 Task: Create a due date automation trigger when advanced on, on the monday of the week before a card is due add checklist with an incomplete checklists at 11:00 AM.
Action: Mouse moved to (952, 68)
Screenshot: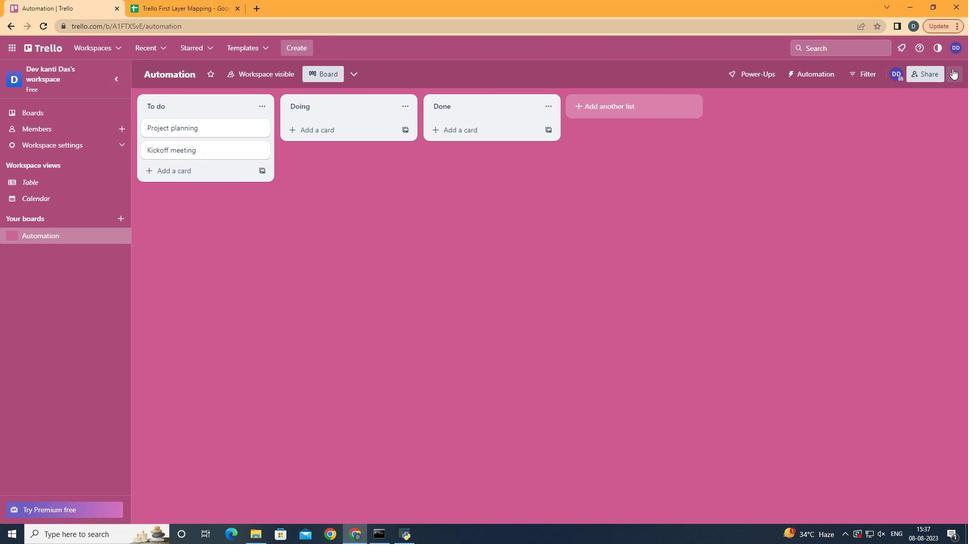 
Action: Mouse pressed left at (952, 68)
Screenshot: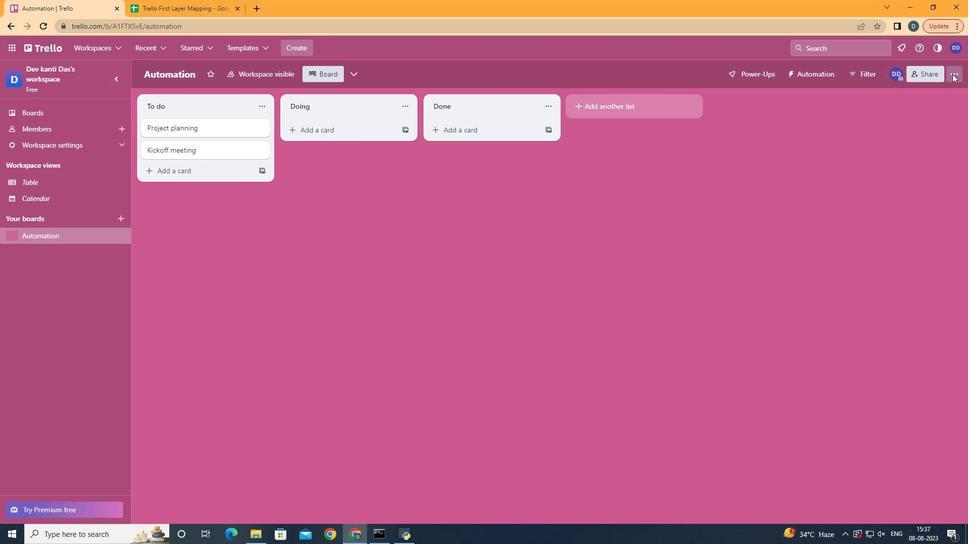 
Action: Mouse moved to (901, 210)
Screenshot: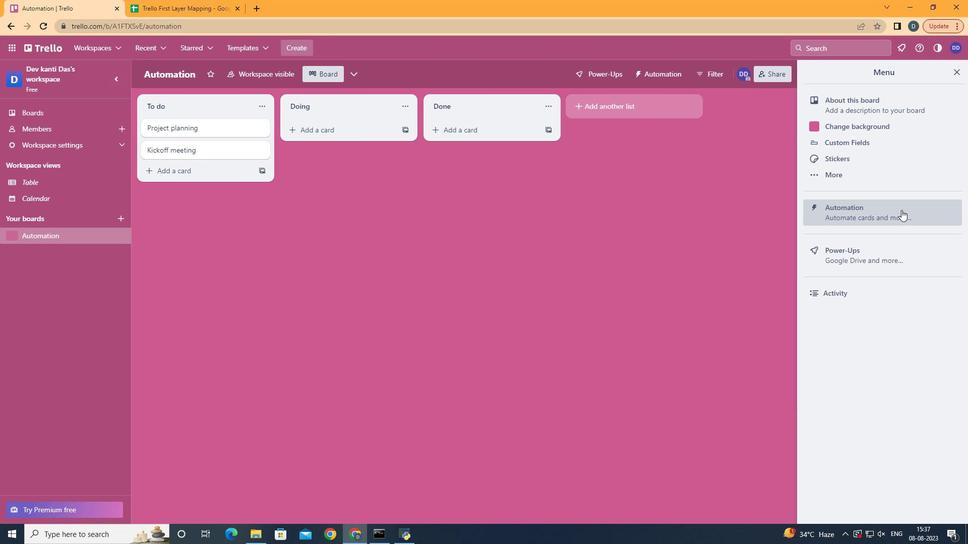 
Action: Mouse pressed left at (901, 210)
Screenshot: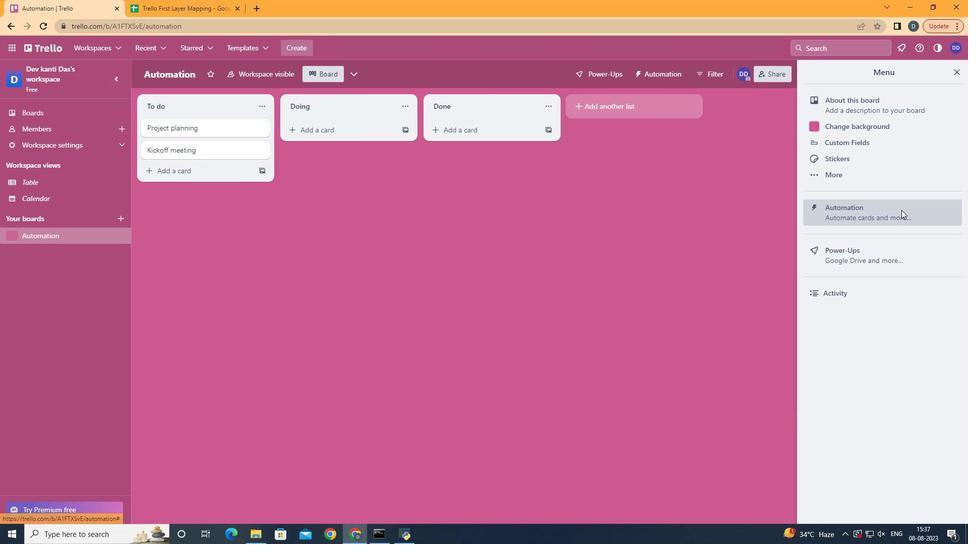 
Action: Mouse moved to (194, 208)
Screenshot: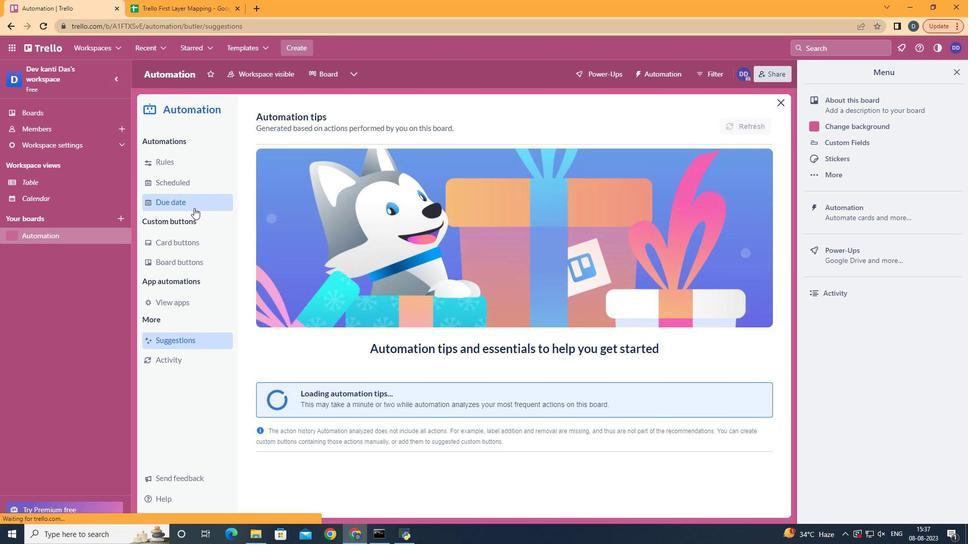
Action: Mouse pressed left at (194, 208)
Screenshot: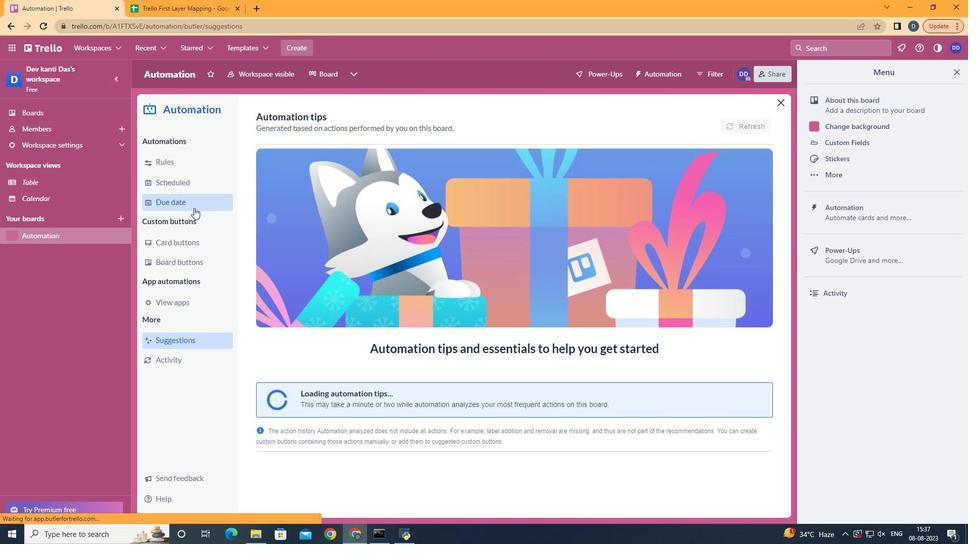 
Action: Mouse moved to (701, 124)
Screenshot: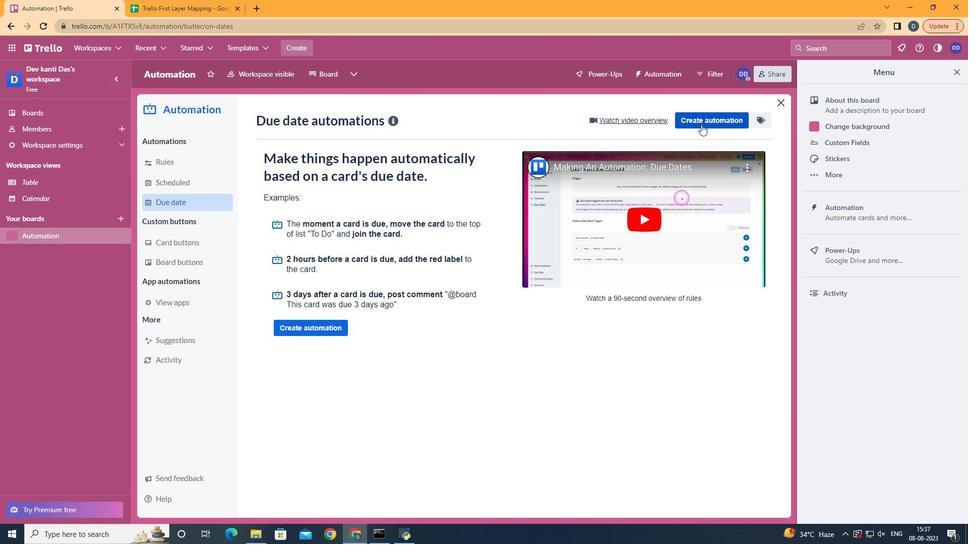 
Action: Mouse pressed left at (701, 124)
Screenshot: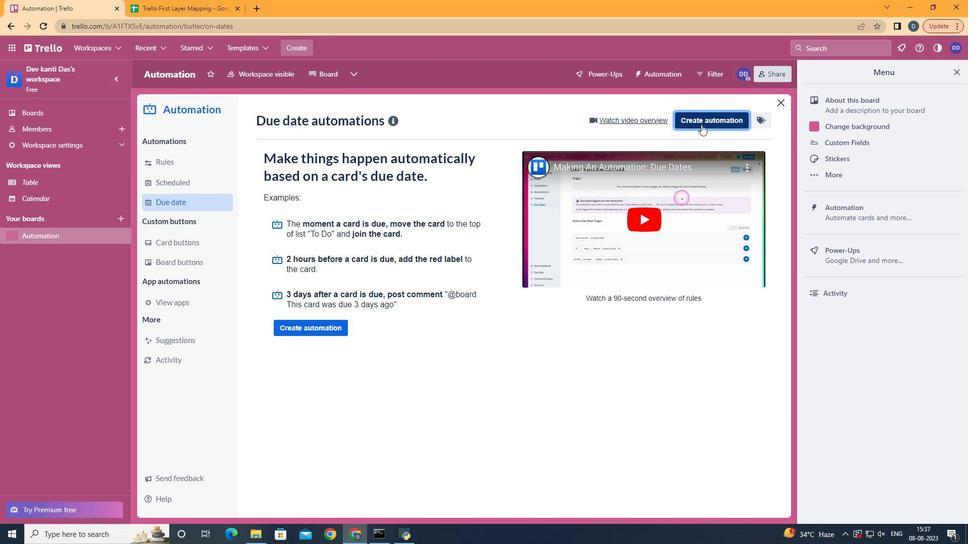 
Action: Mouse moved to (537, 219)
Screenshot: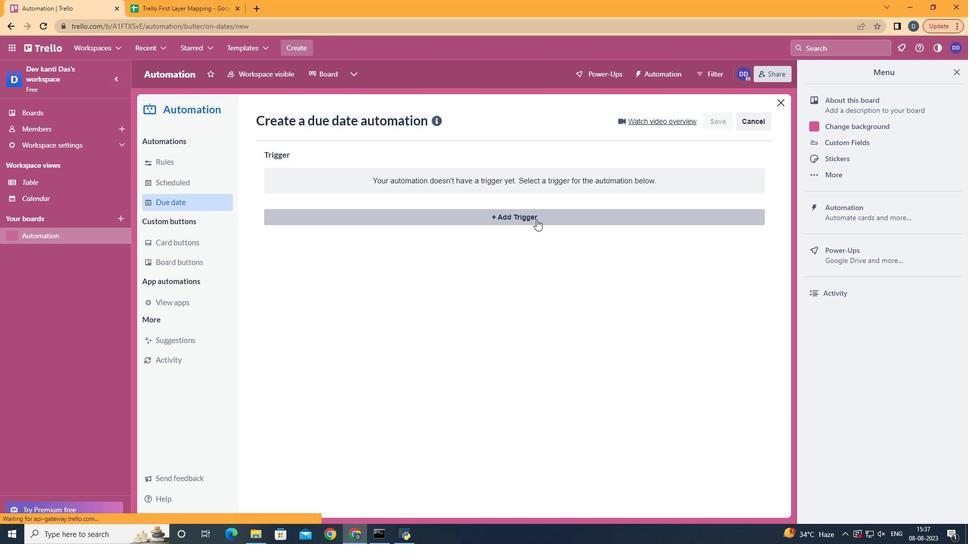 
Action: Mouse pressed left at (537, 219)
Screenshot: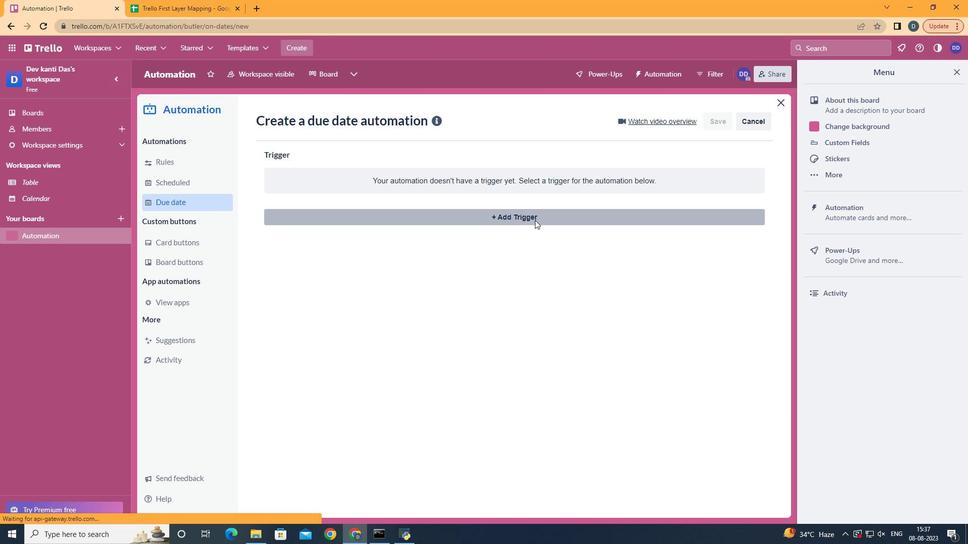 
Action: Mouse moved to (363, 487)
Screenshot: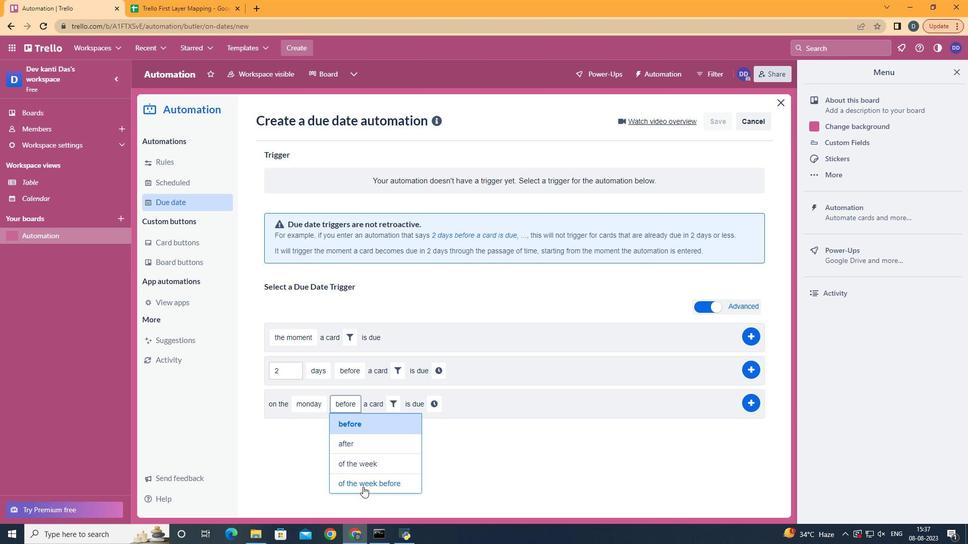 
Action: Mouse pressed left at (363, 487)
Screenshot: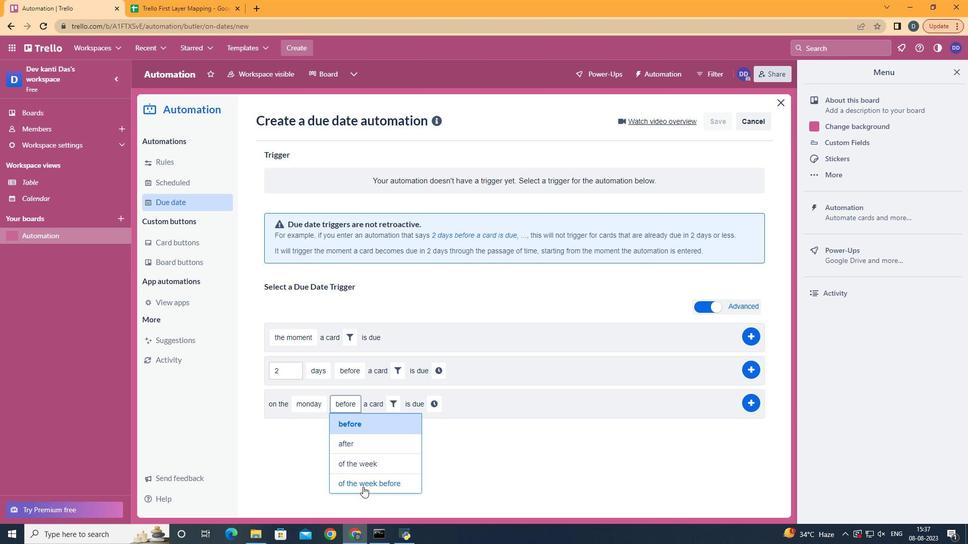 
Action: Mouse moved to (432, 403)
Screenshot: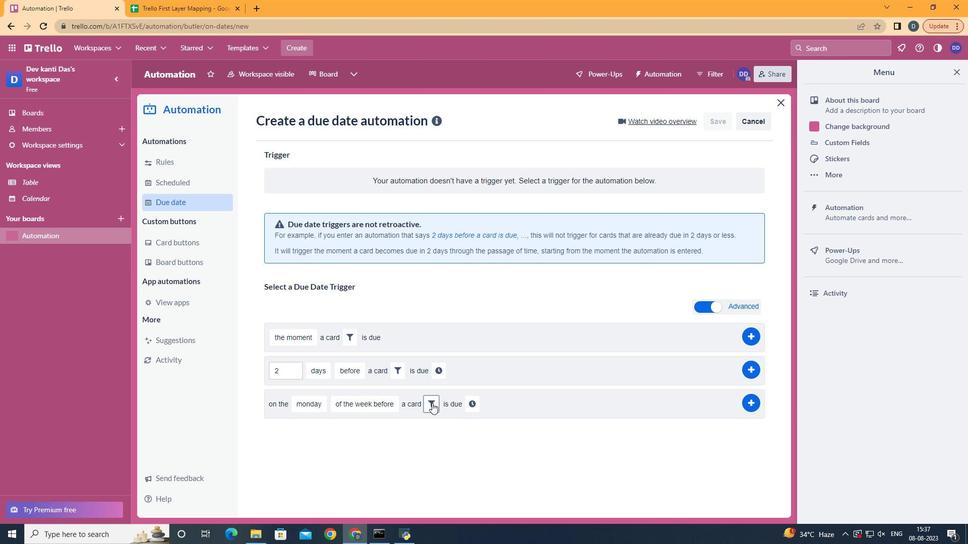
Action: Mouse pressed left at (432, 403)
Screenshot: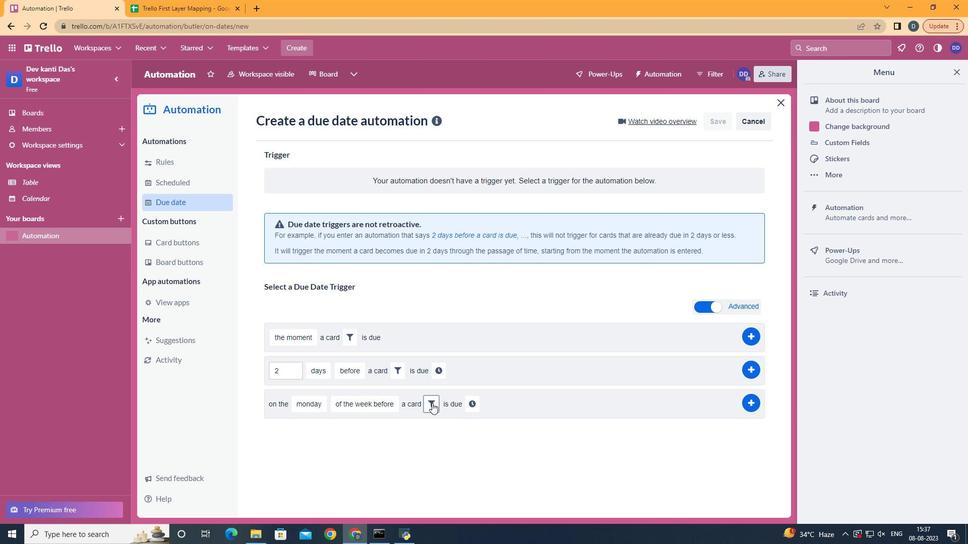 
Action: Mouse moved to (531, 433)
Screenshot: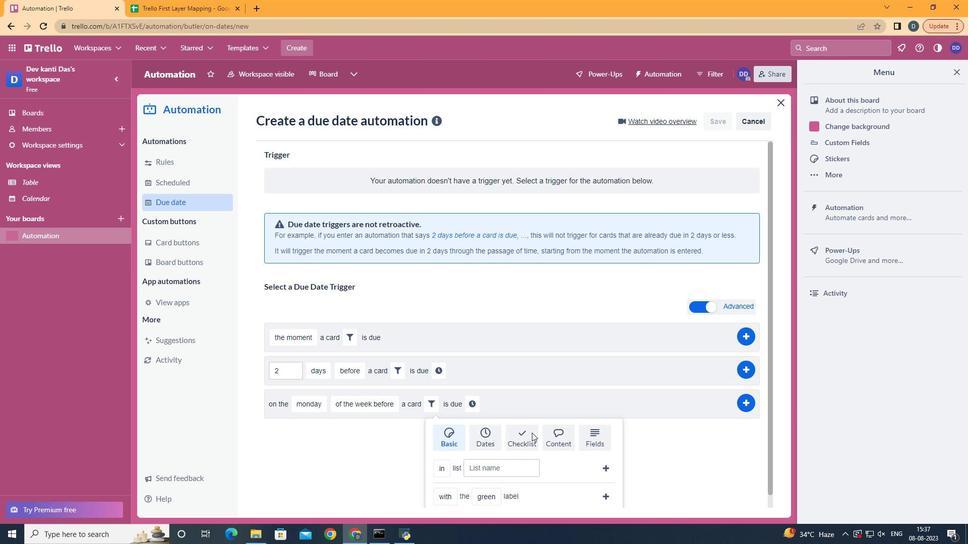 
Action: Mouse pressed left at (531, 433)
Screenshot: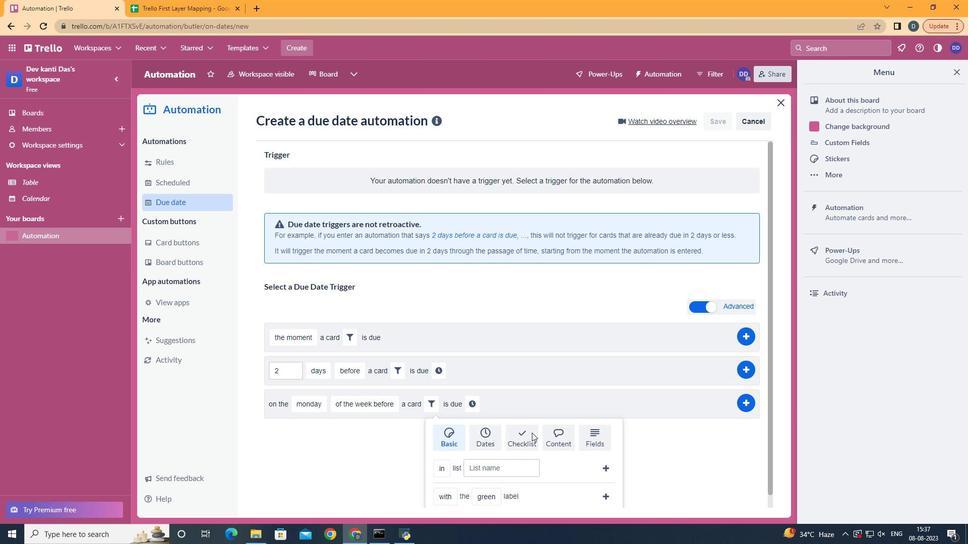 
Action: Mouse moved to (517, 386)
Screenshot: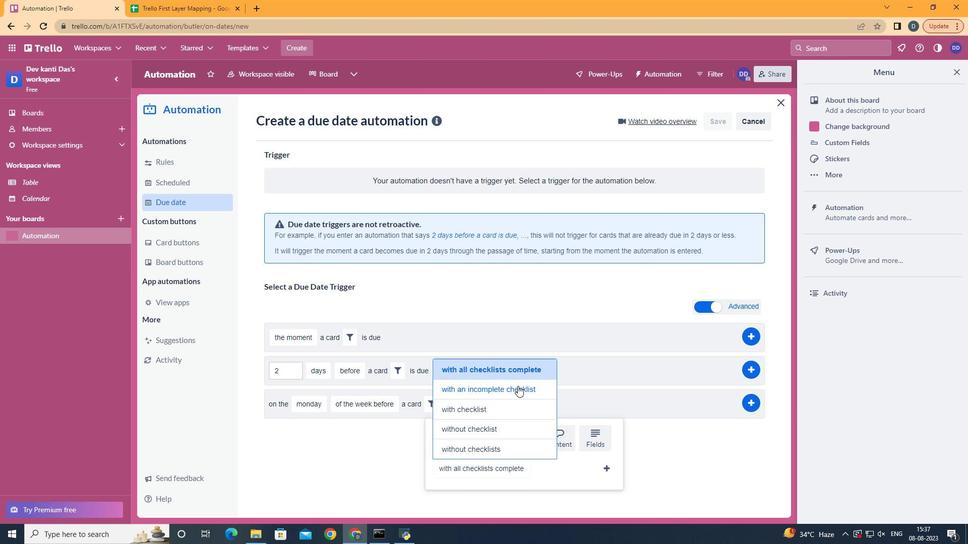 
Action: Mouse pressed left at (517, 386)
Screenshot: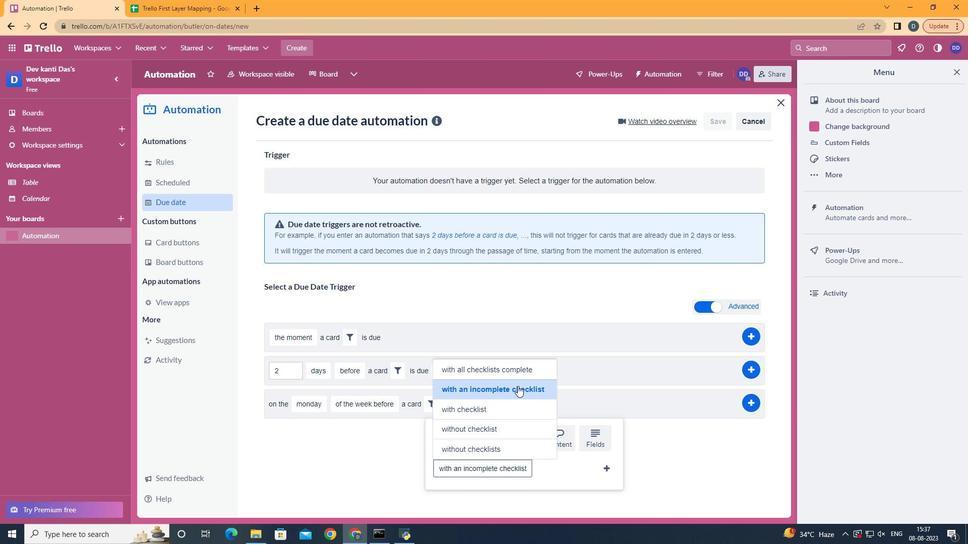 
Action: Mouse moved to (605, 465)
Screenshot: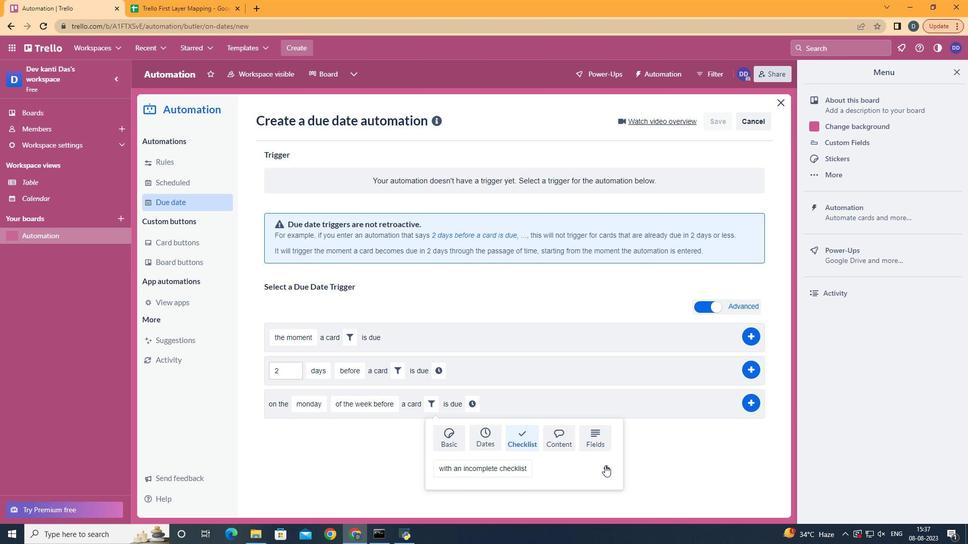 
Action: Mouse pressed left at (605, 465)
Screenshot: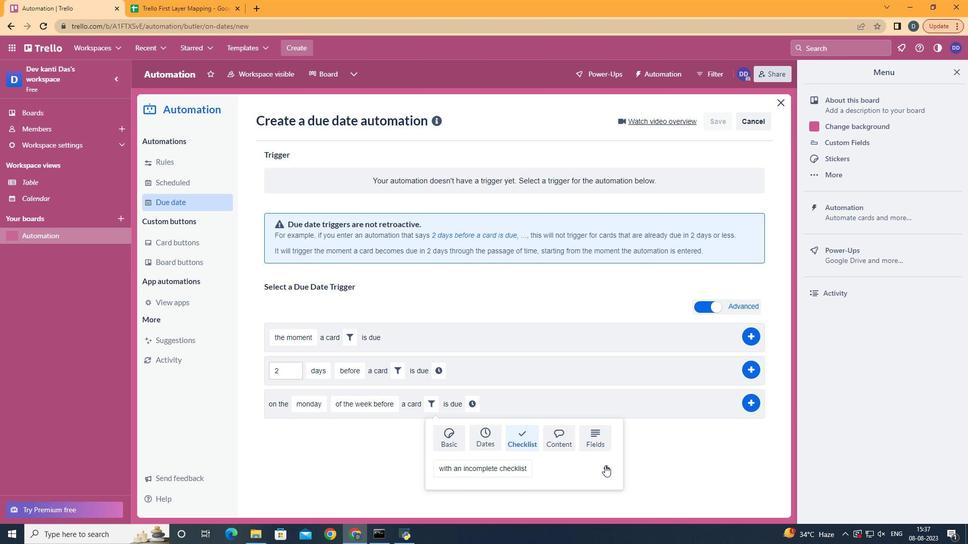 
Action: Mouse moved to (587, 407)
Screenshot: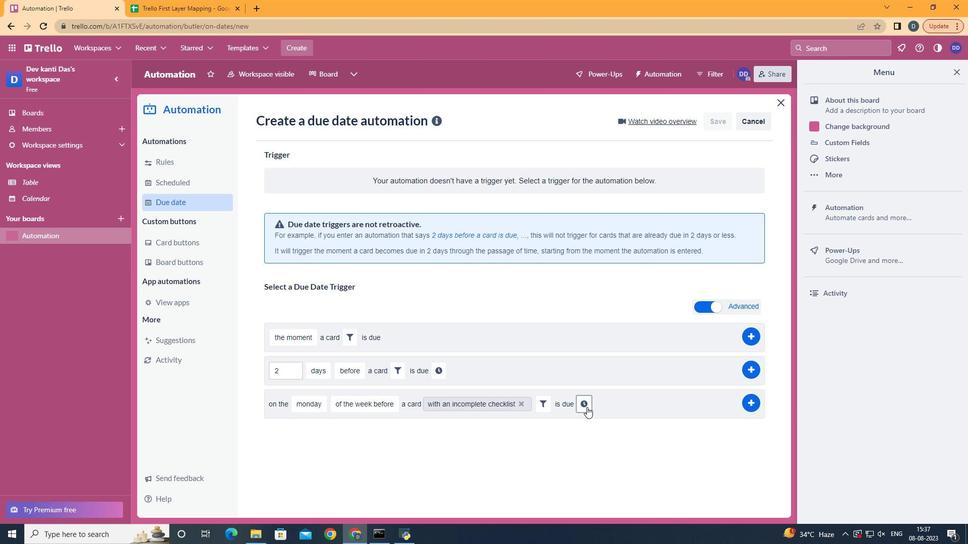 
Action: Mouse pressed left at (587, 407)
Screenshot: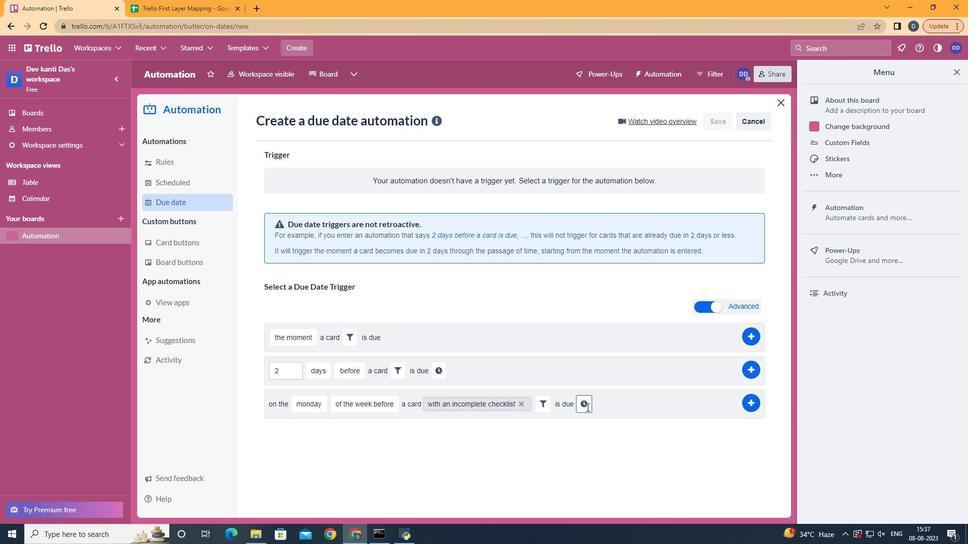 
Action: Mouse moved to (605, 410)
Screenshot: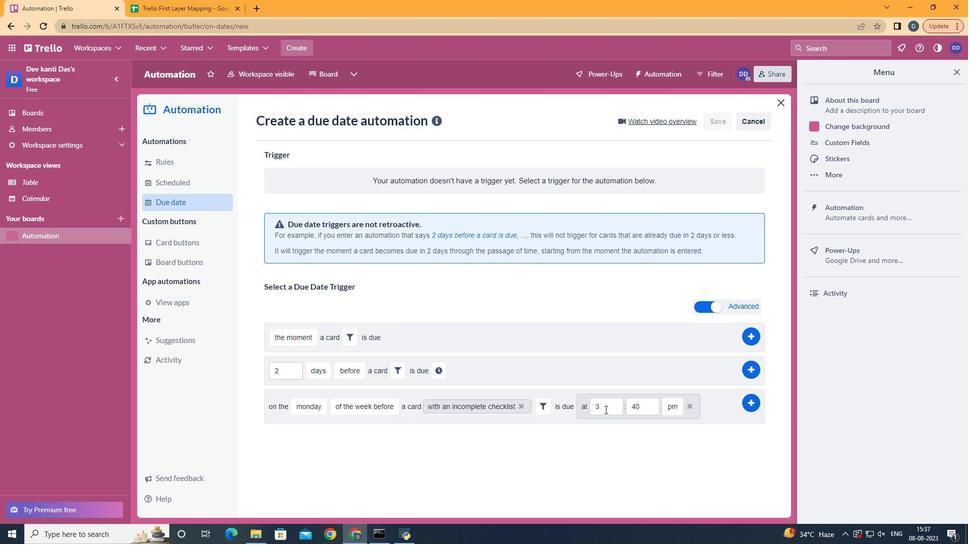 
Action: Mouse pressed left at (605, 410)
Screenshot: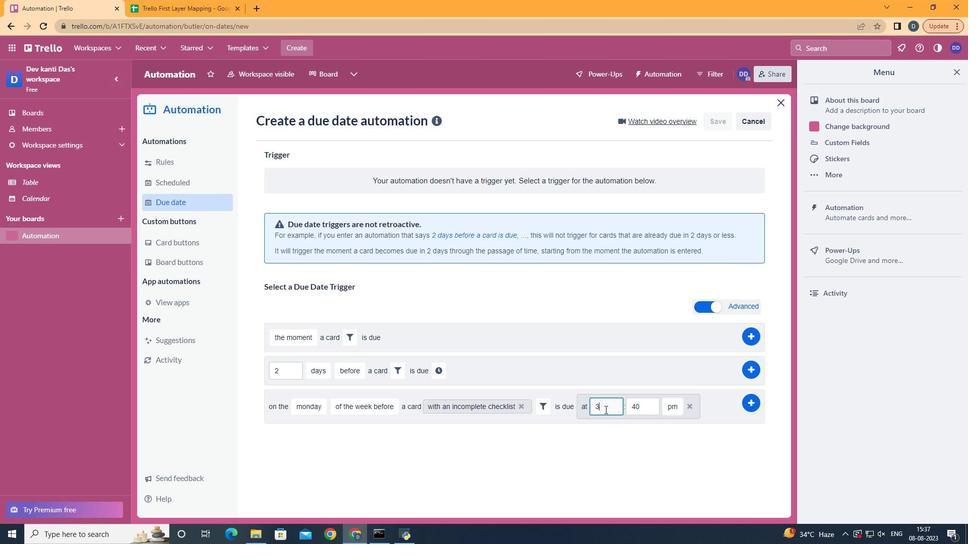 
Action: Mouse moved to (609, 409)
Screenshot: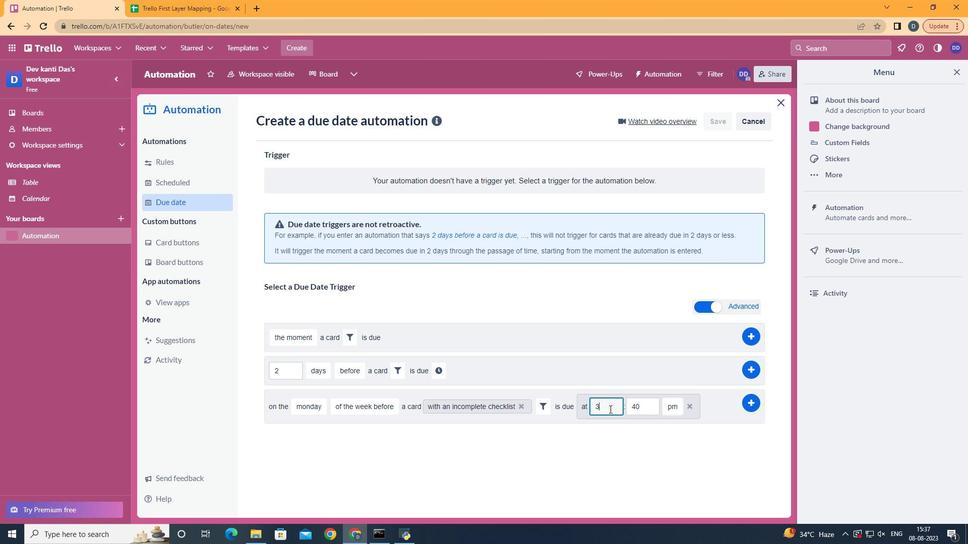 
Action: Key pressed <Key.backspace>11
Screenshot: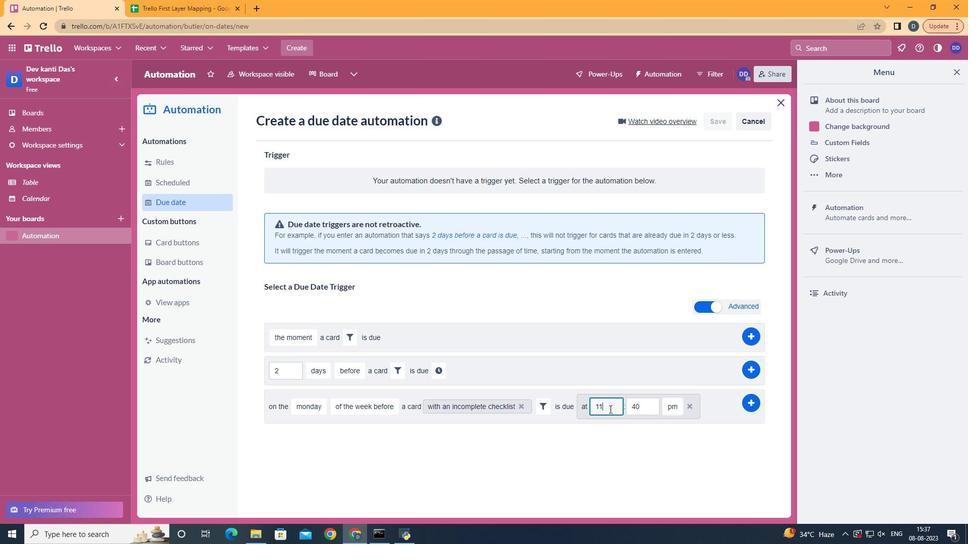 
Action: Mouse moved to (644, 412)
Screenshot: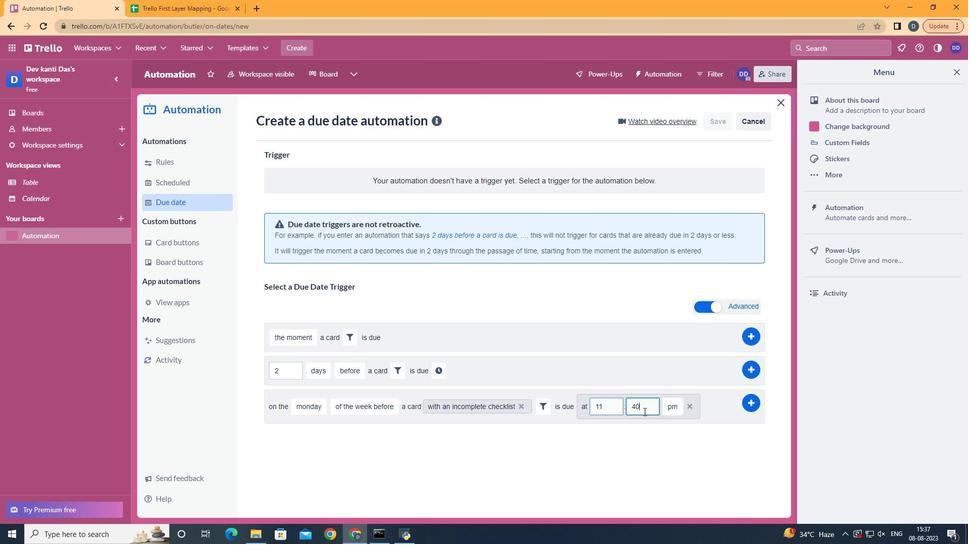
Action: Mouse pressed left at (644, 412)
Screenshot: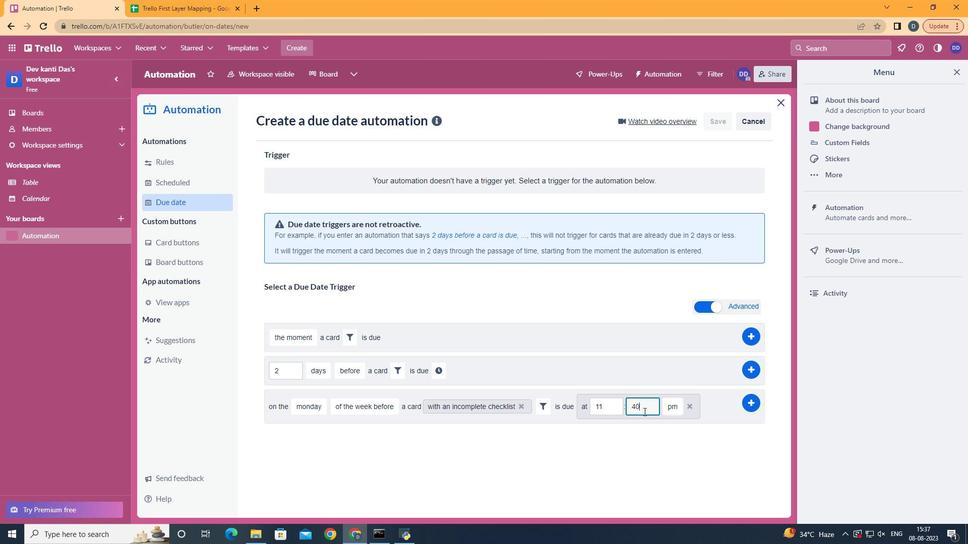 
Action: Key pressed <Key.backspace><Key.backspace>
Screenshot: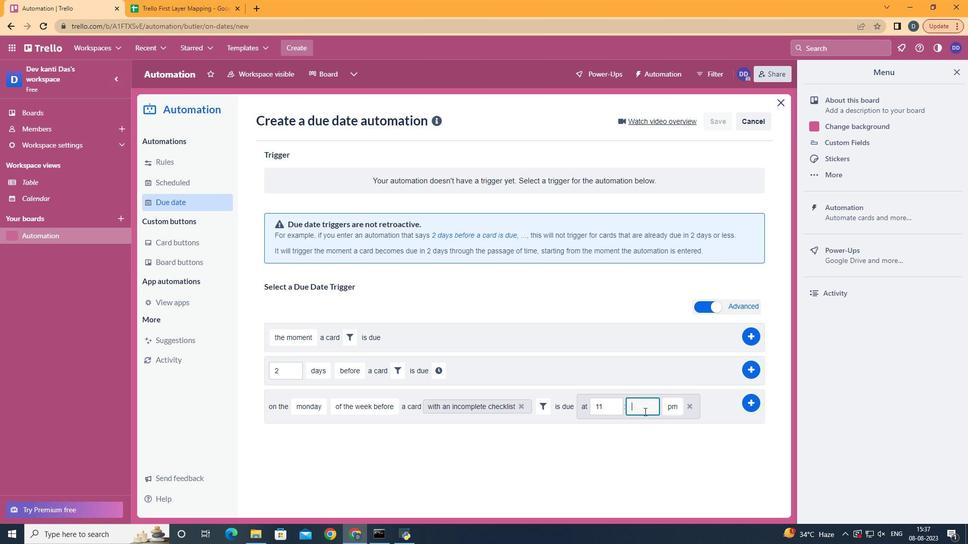 
Action: Mouse moved to (644, 412)
Screenshot: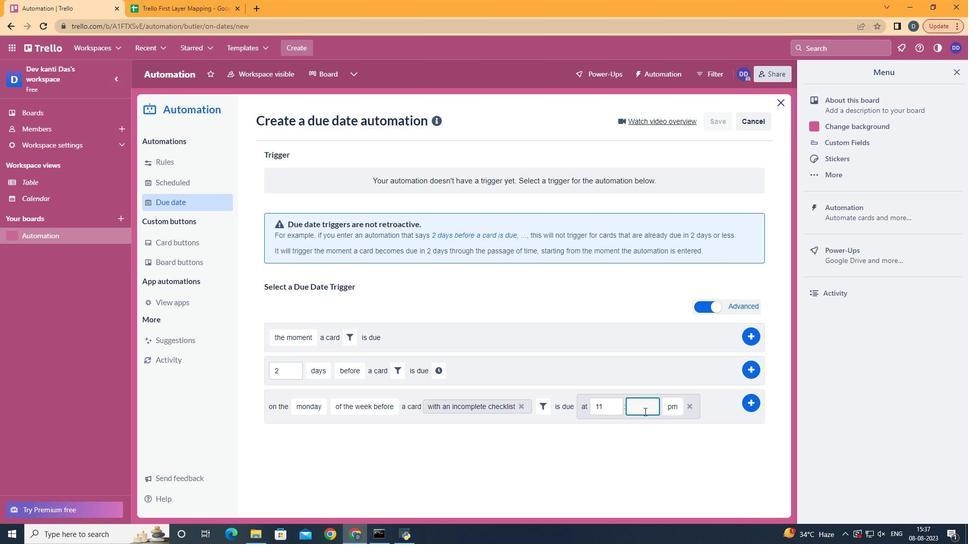 
Action: Key pressed 00
Screenshot: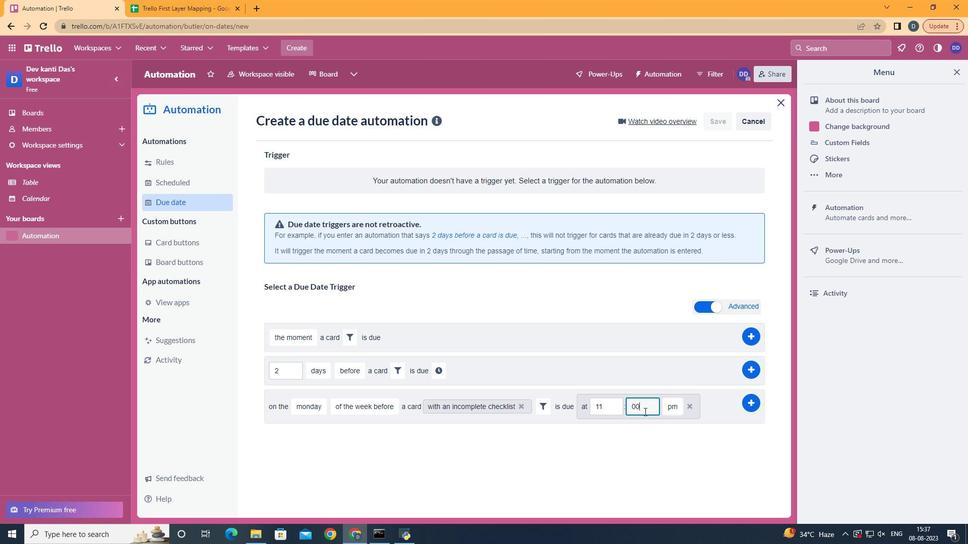 
Action: Mouse moved to (676, 422)
Screenshot: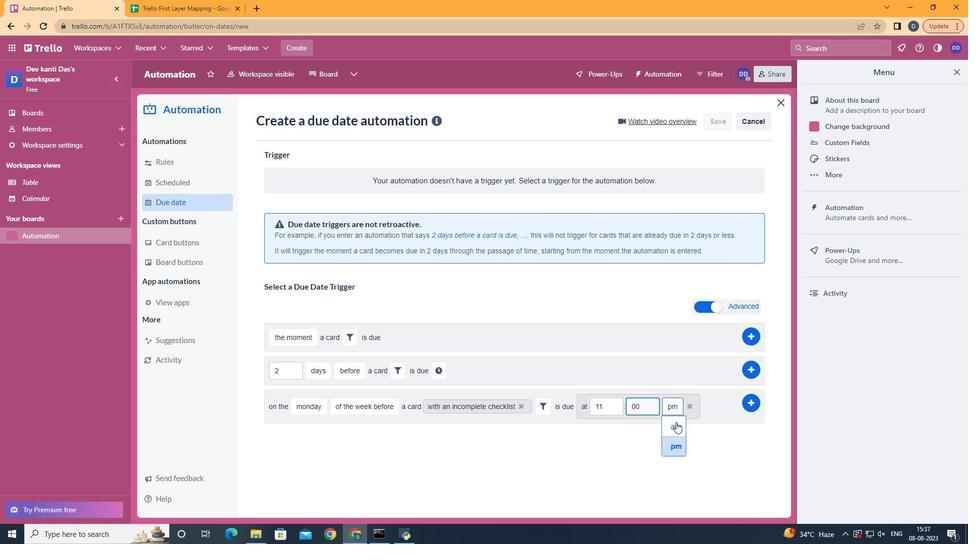
Action: Mouse pressed left at (676, 422)
Screenshot: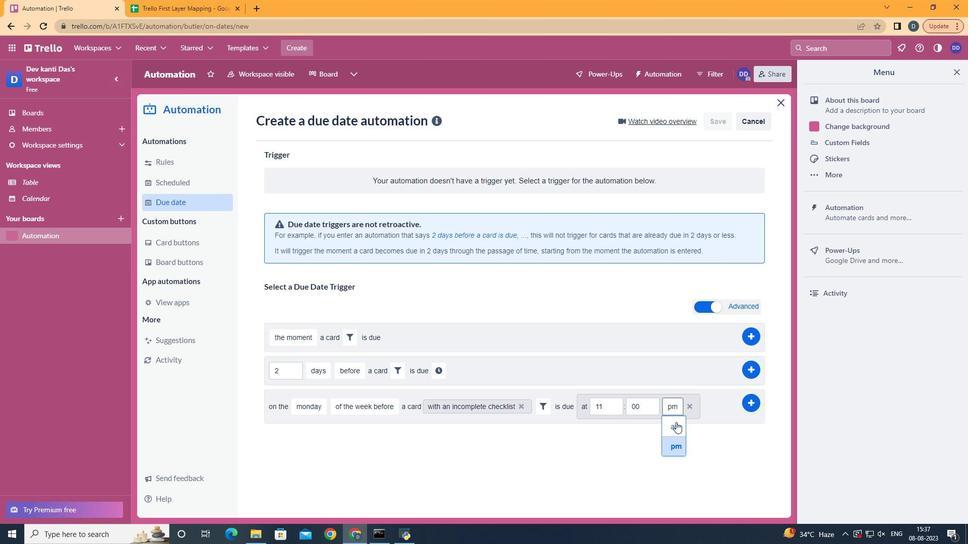 
Action: Mouse moved to (752, 398)
Screenshot: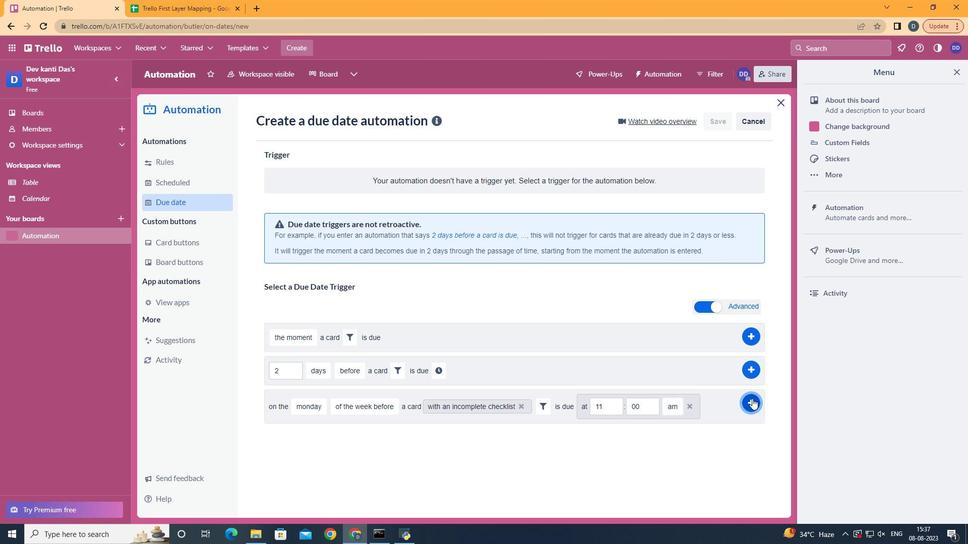 
Action: Mouse pressed left at (752, 398)
Screenshot: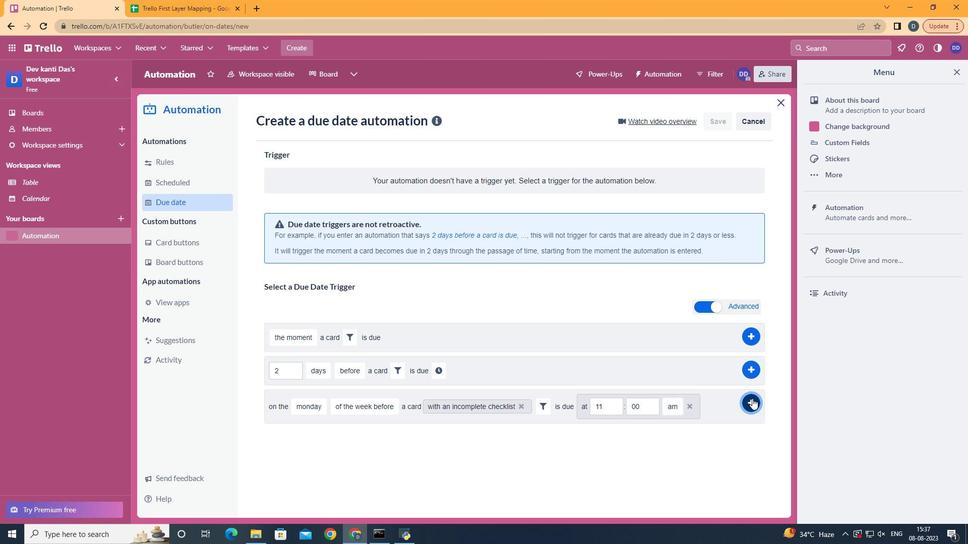 
Action: Mouse moved to (632, 163)
Screenshot: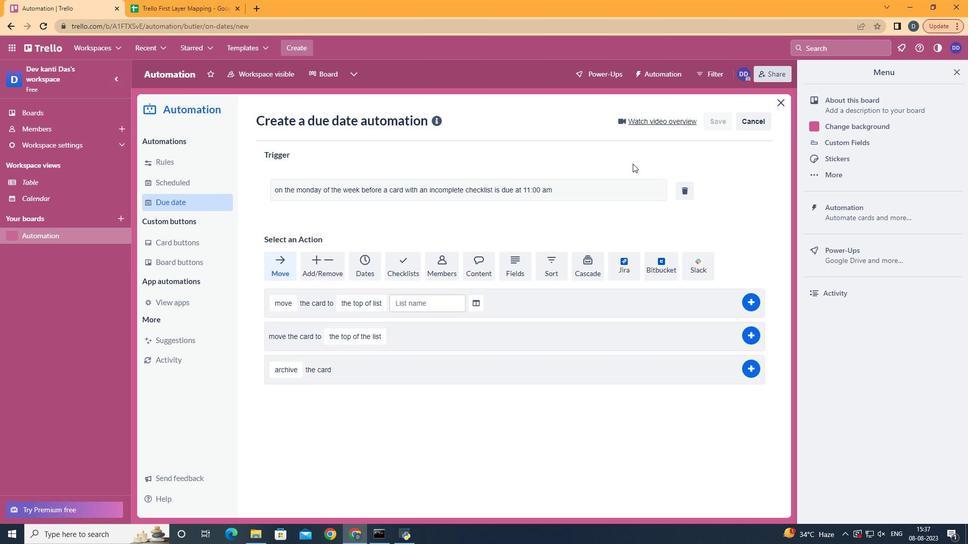
